 Task: Look for products in the category "Superfoods" from Neocell only.
Action: Mouse moved to (268, 126)
Screenshot: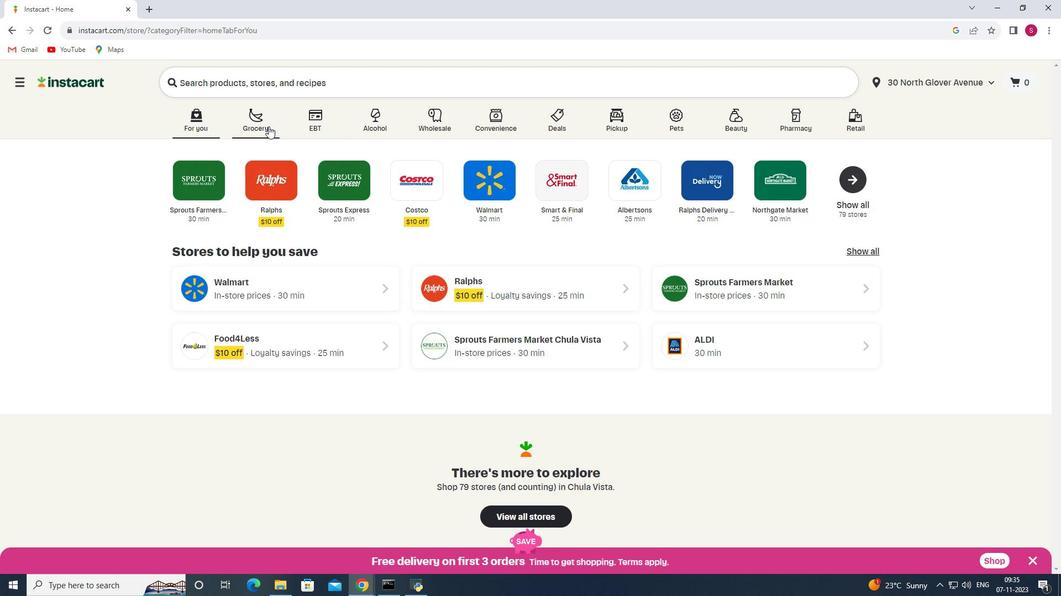 
Action: Mouse pressed left at (268, 126)
Screenshot: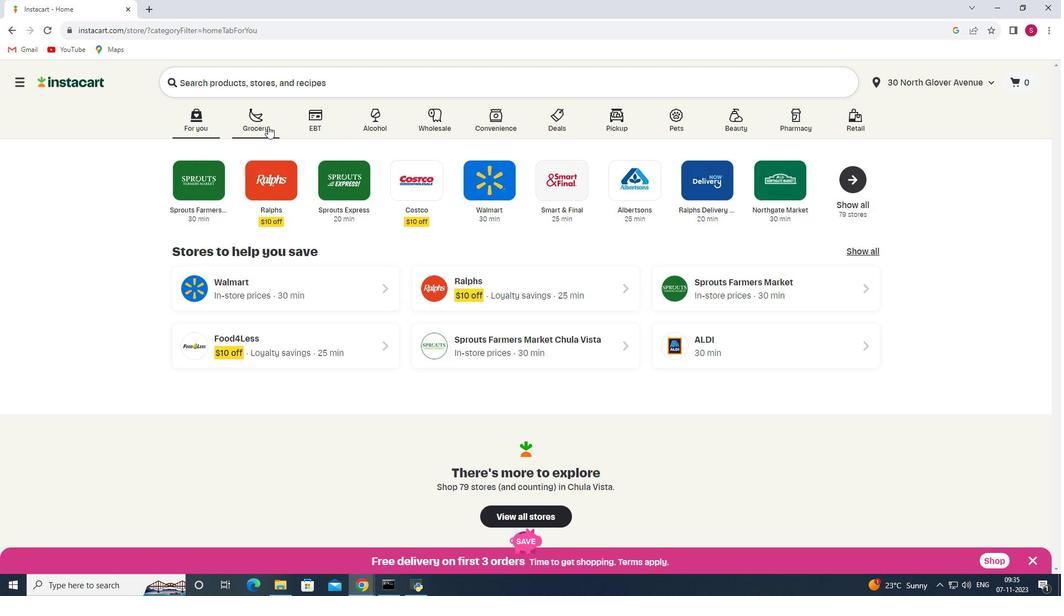 
Action: Mouse moved to (262, 313)
Screenshot: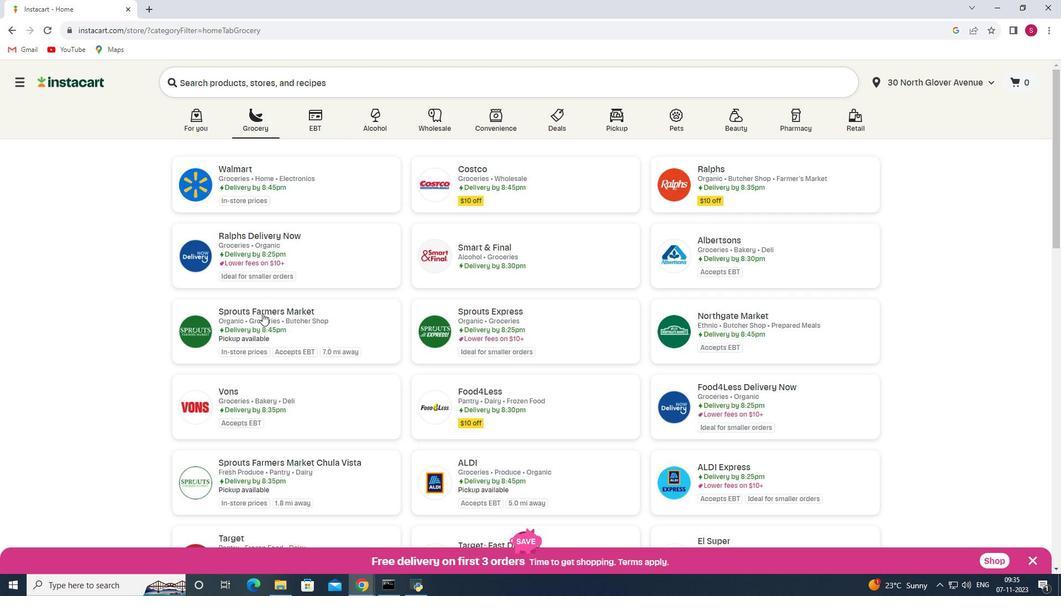 
Action: Mouse pressed left at (262, 313)
Screenshot: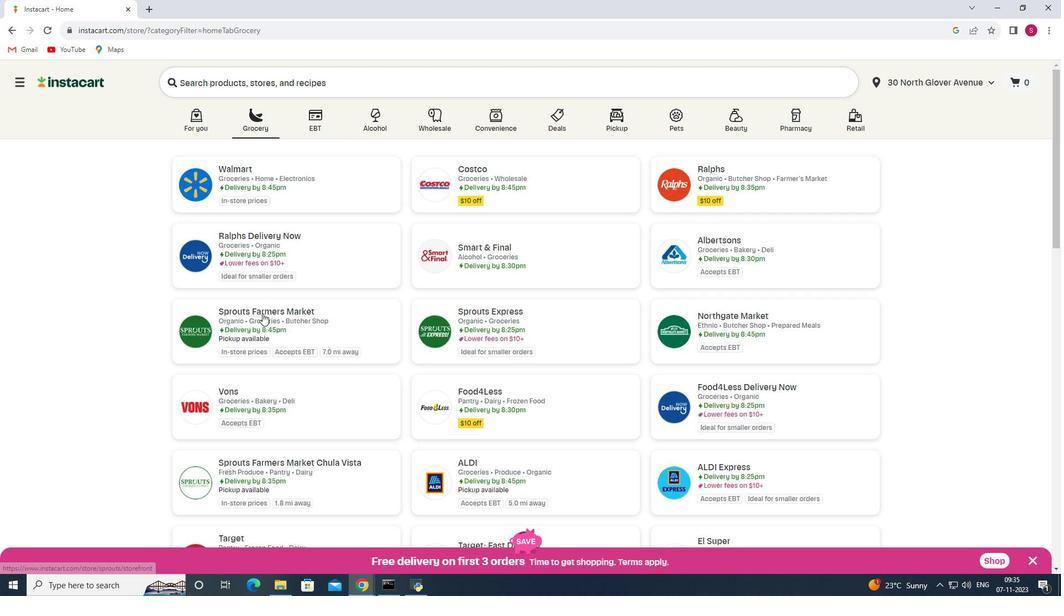 
Action: Mouse moved to (98, 346)
Screenshot: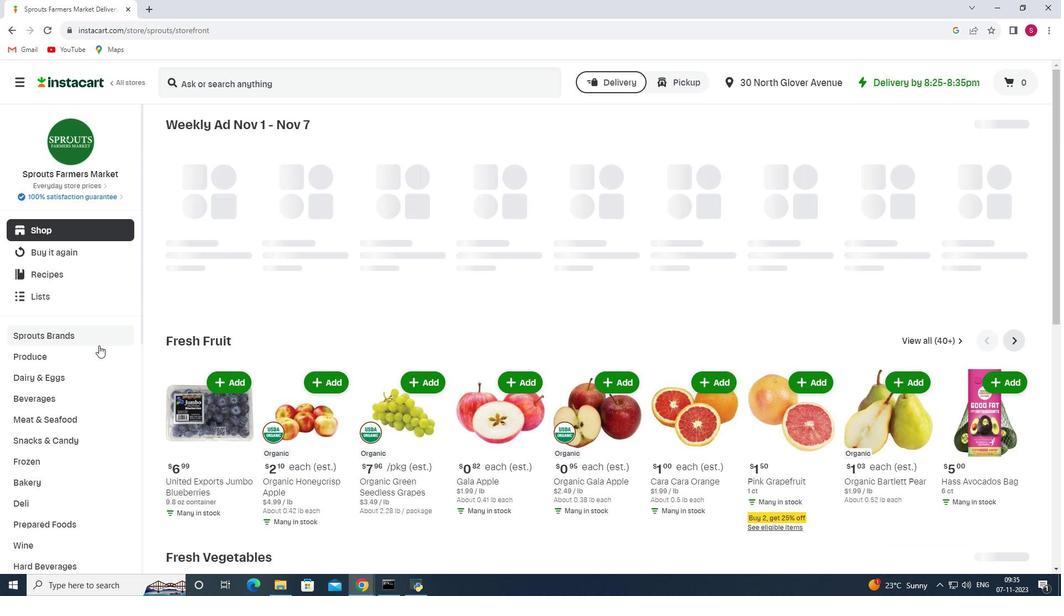 
Action: Mouse scrolled (98, 345) with delta (0, 0)
Screenshot: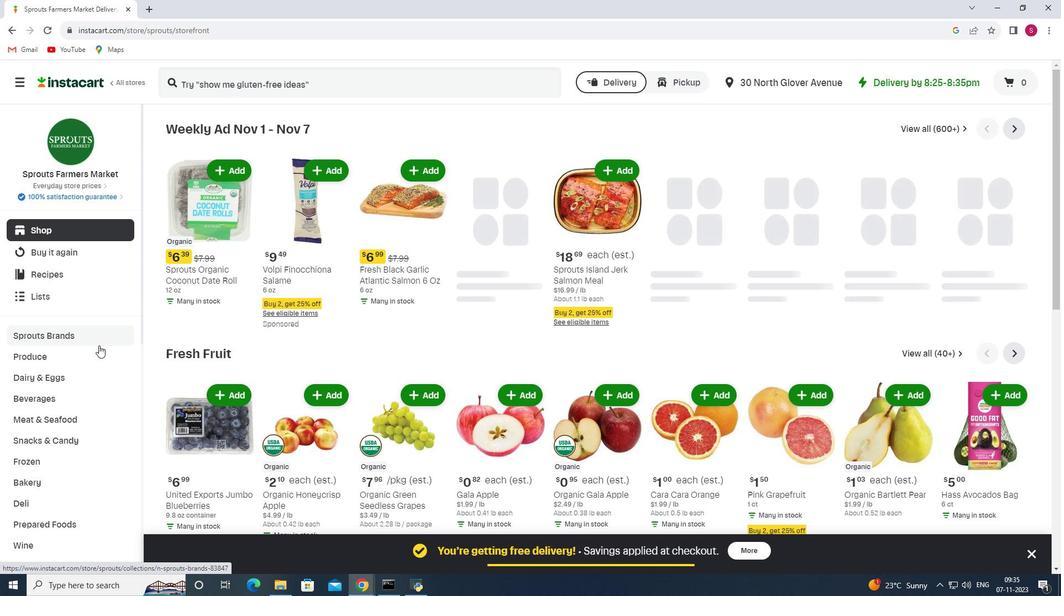 
Action: Mouse scrolled (98, 345) with delta (0, 0)
Screenshot: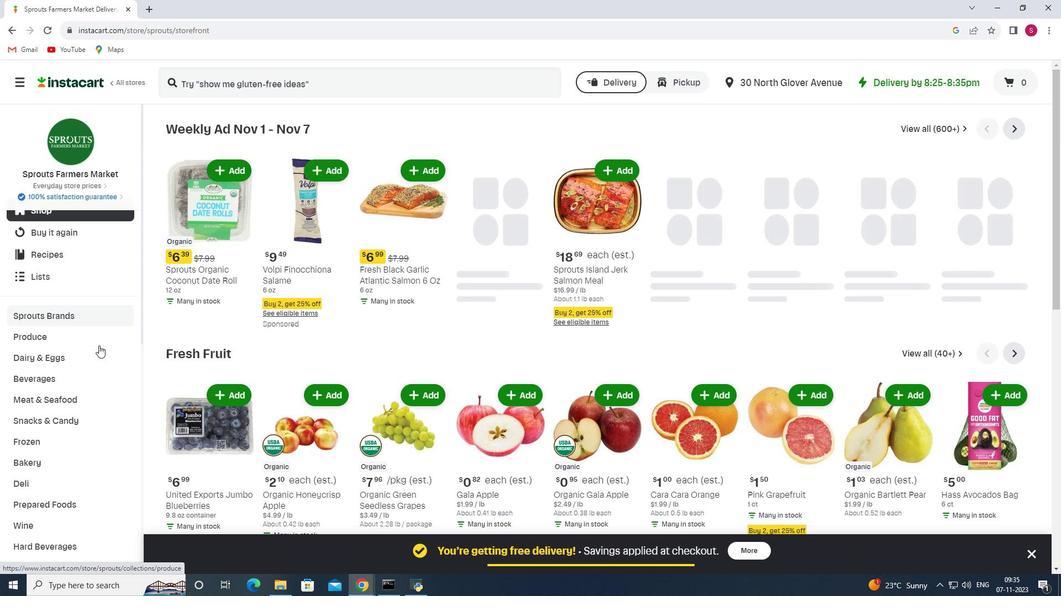 
Action: Mouse scrolled (98, 345) with delta (0, 0)
Screenshot: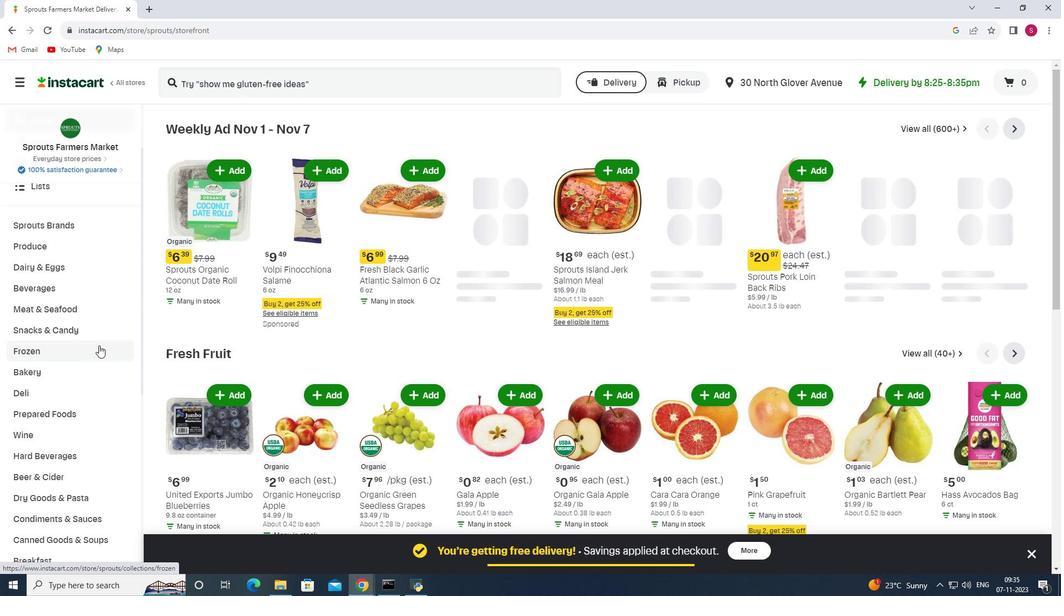 
Action: Mouse scrolled (98, 345) with delta (0, 0)
Screenshot: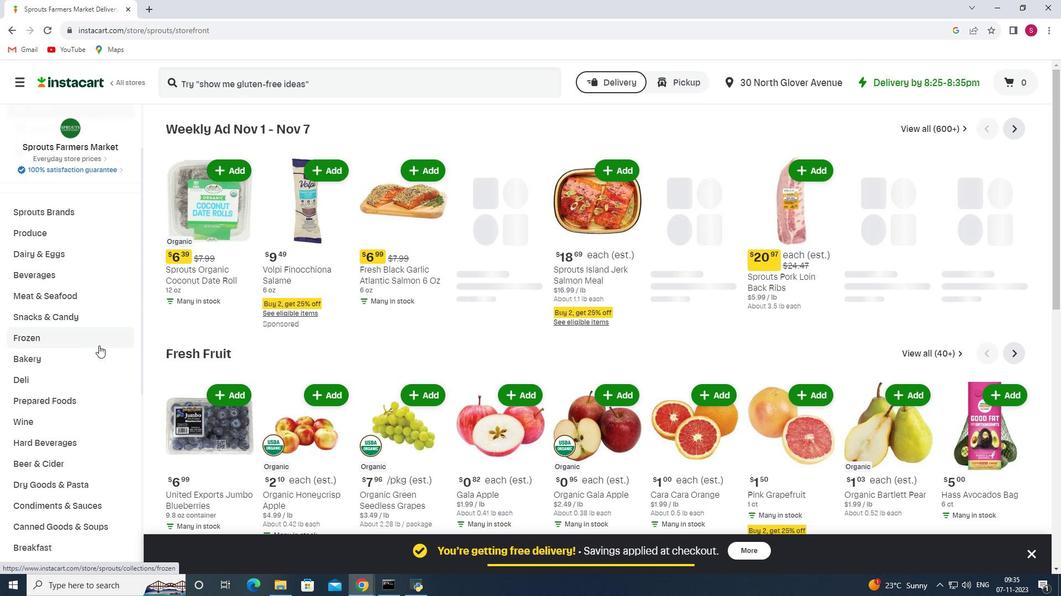 
Action: Mouse scrolled (98, 345) with delta (0, 0)
Screenshot: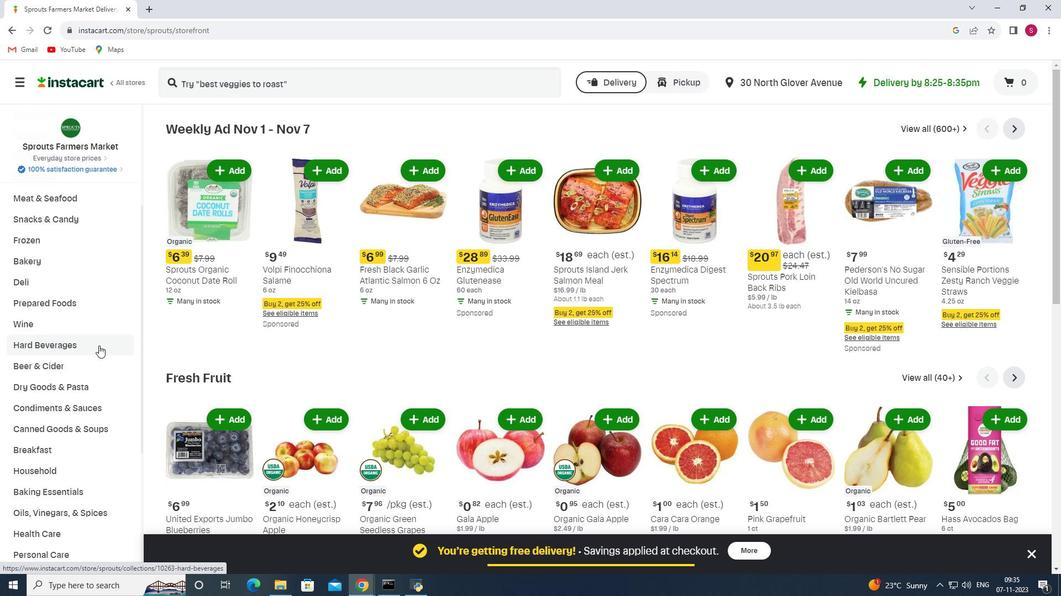
Action: Mouse scrolled (98, 345) with delta (0, 0)
Screenshot: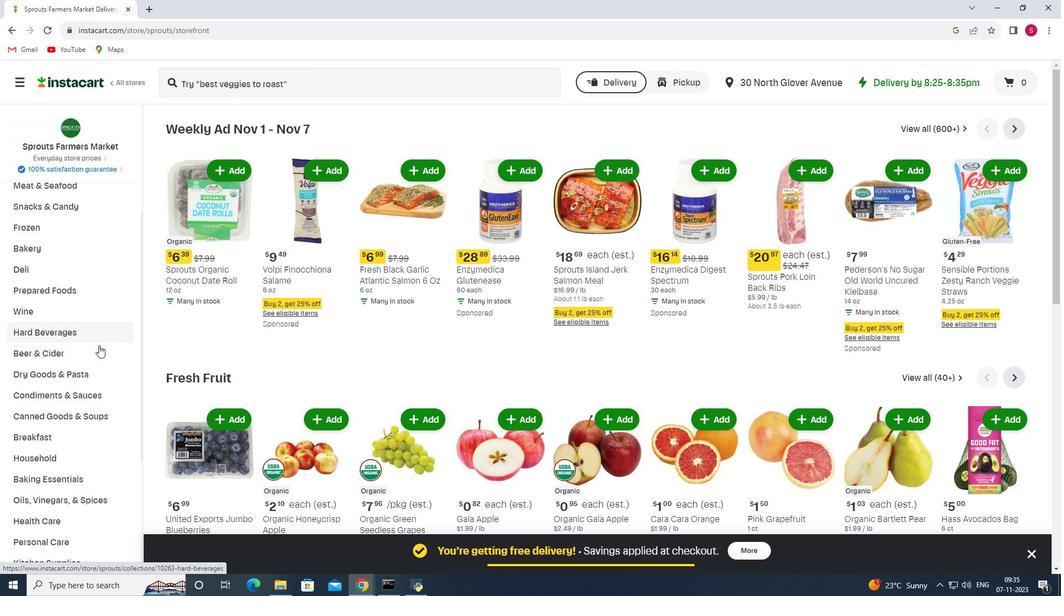 
Action: Mouse moved to (71, 426)
Screenshot: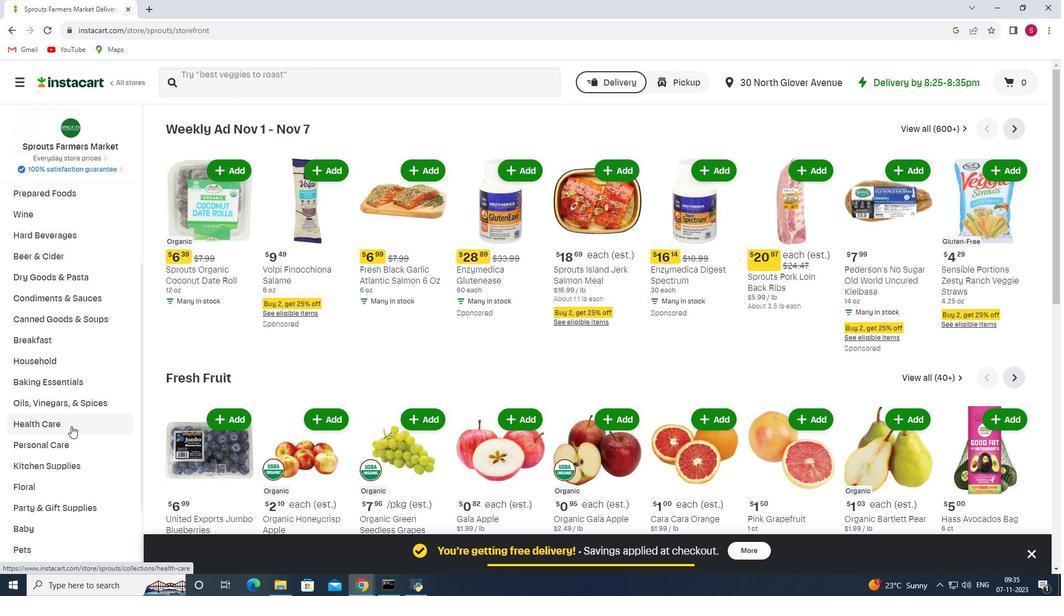 
Action: Mouse pressed left at (71, 426)
Screenshot: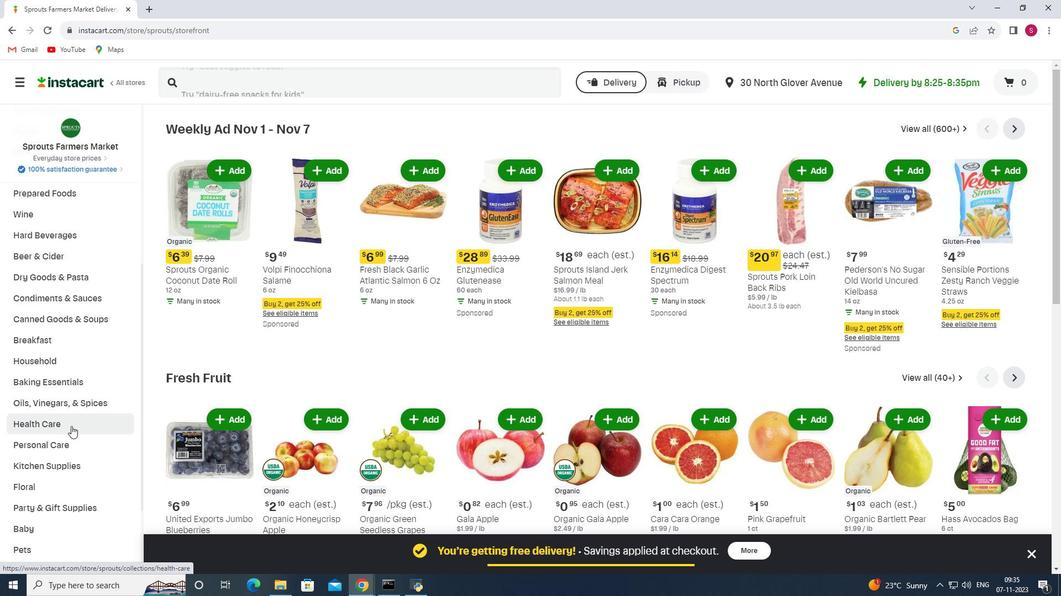 
Action: Mouse moved to (392, 154)
Screenshot: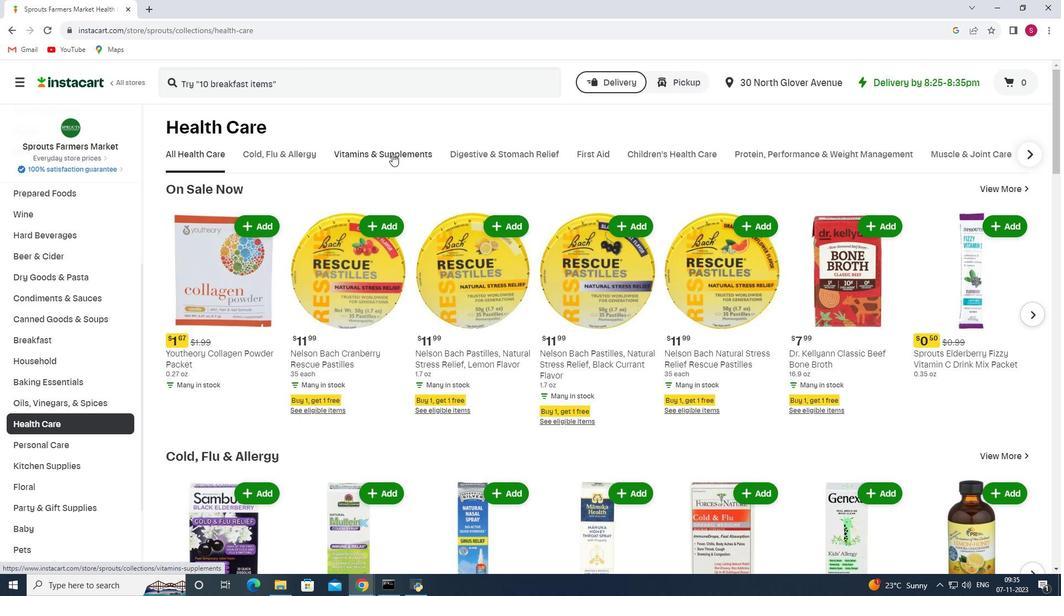 
Action: Mouse pressed left at (392, 154)
Screenshot: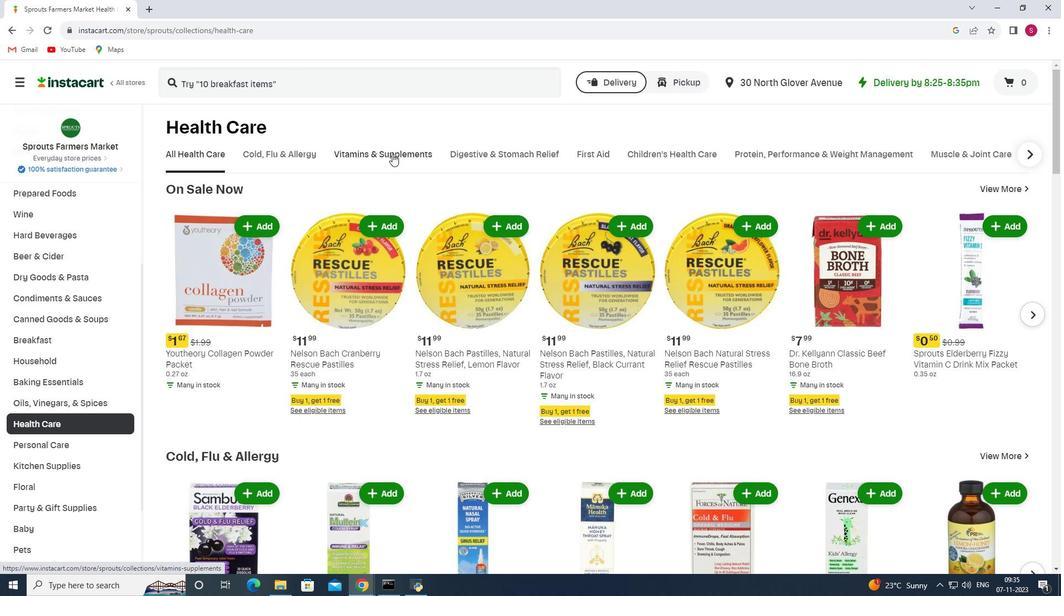 
Action: Mouse moved to (420, 206)
Screenshot: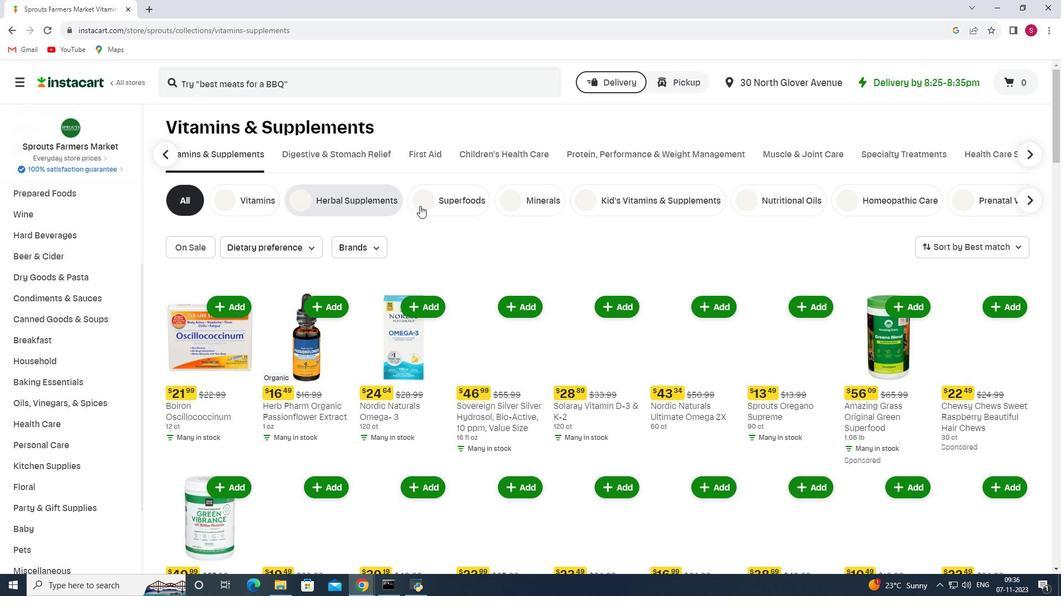 
Action: Mouse pressed left at (420, 206)
Screenshot: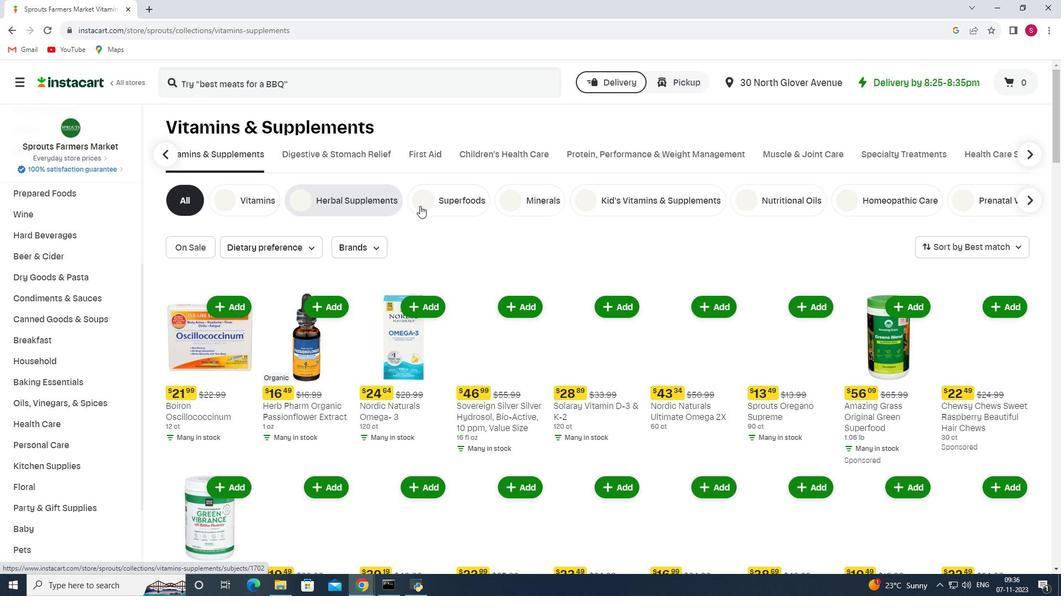 
Action: Mouse moved to (370, 250)
Screenshot: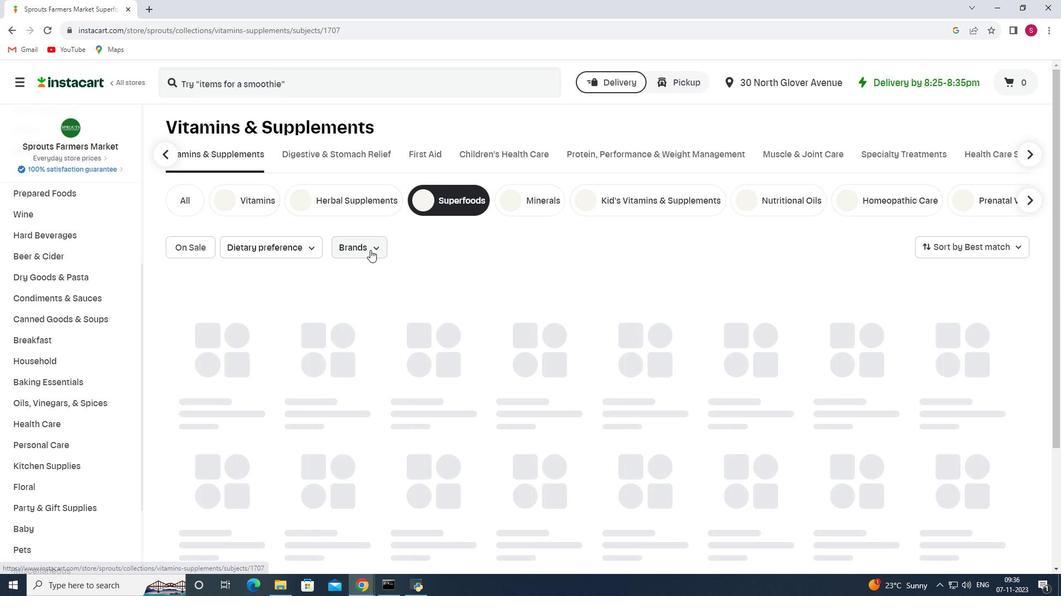 
Action: Mouse pressed left at (370, 250)
Screenshot: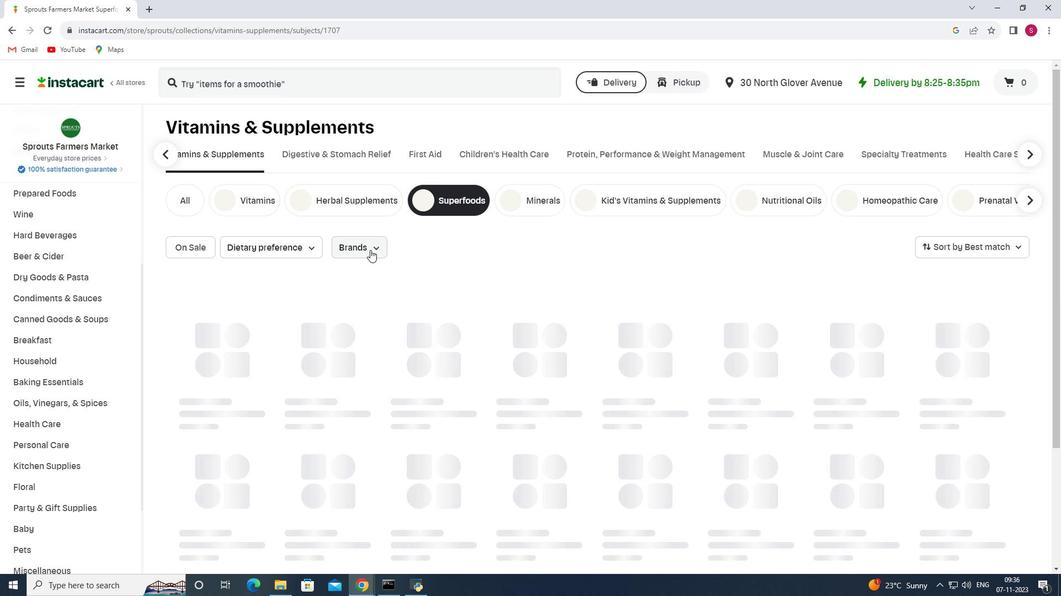 
Action: Mouse moved to (382, 287)
Screenshot: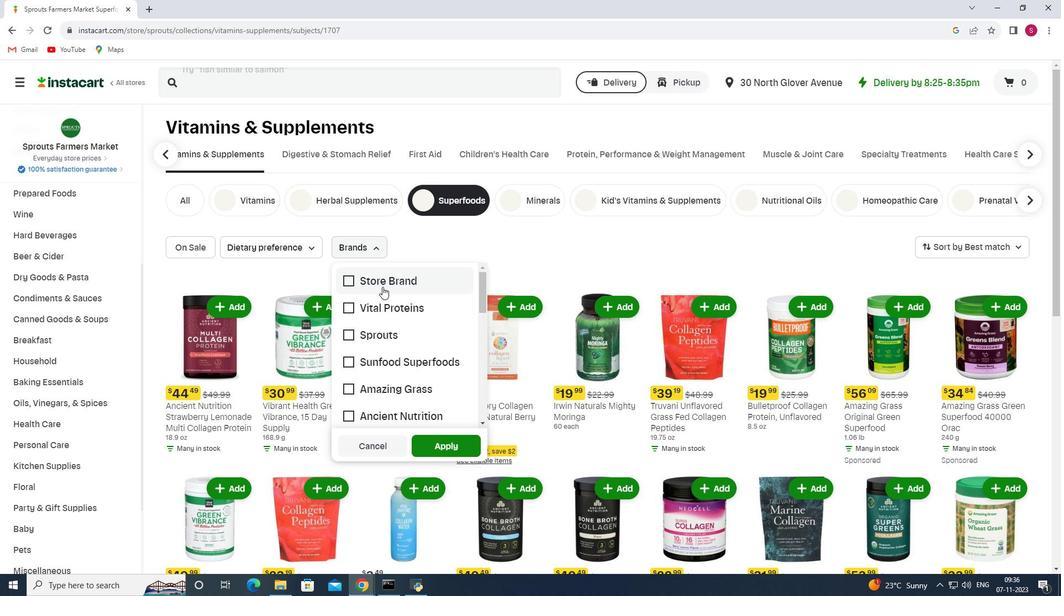
Action: Mouse scrolled (382, 286) with delta (0, 0)
Screenshot: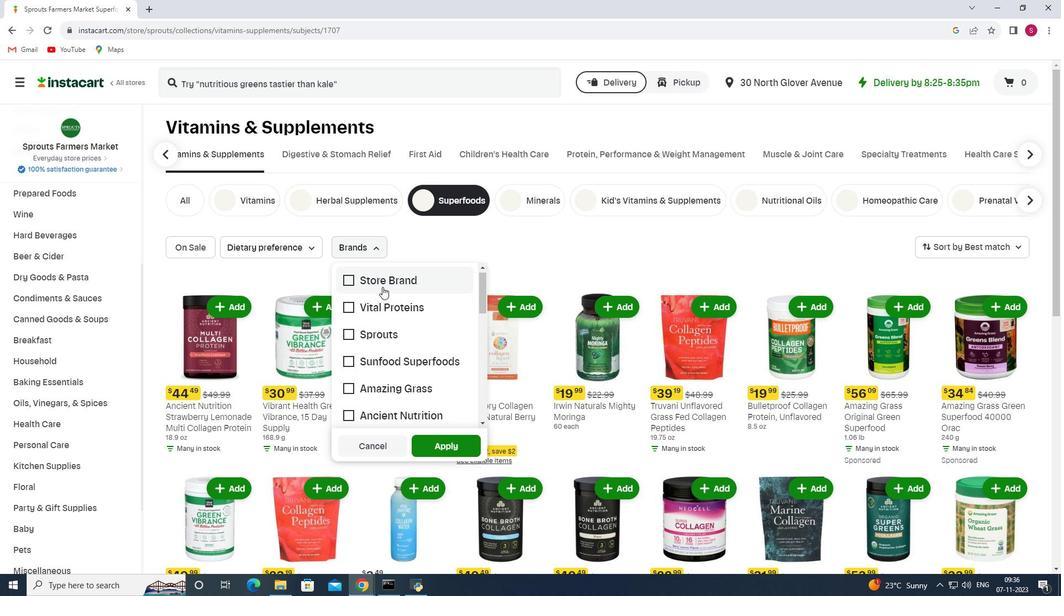 
Action: Mouse scrolled (382, 286) with delta (0, 0)
Screenshot: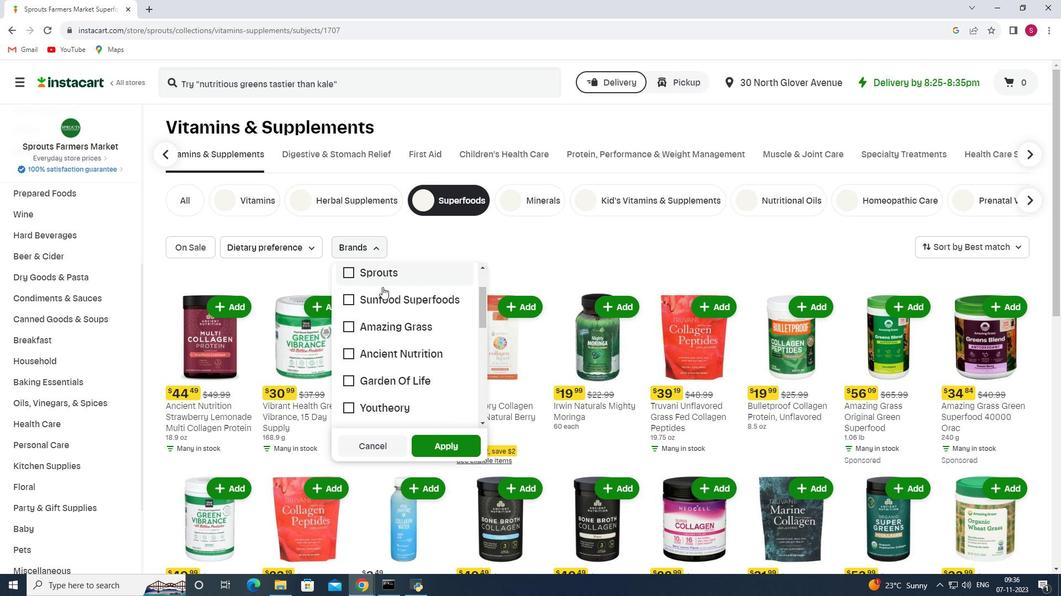 
Action: Mouse moved to (382, 292)
Screenshot: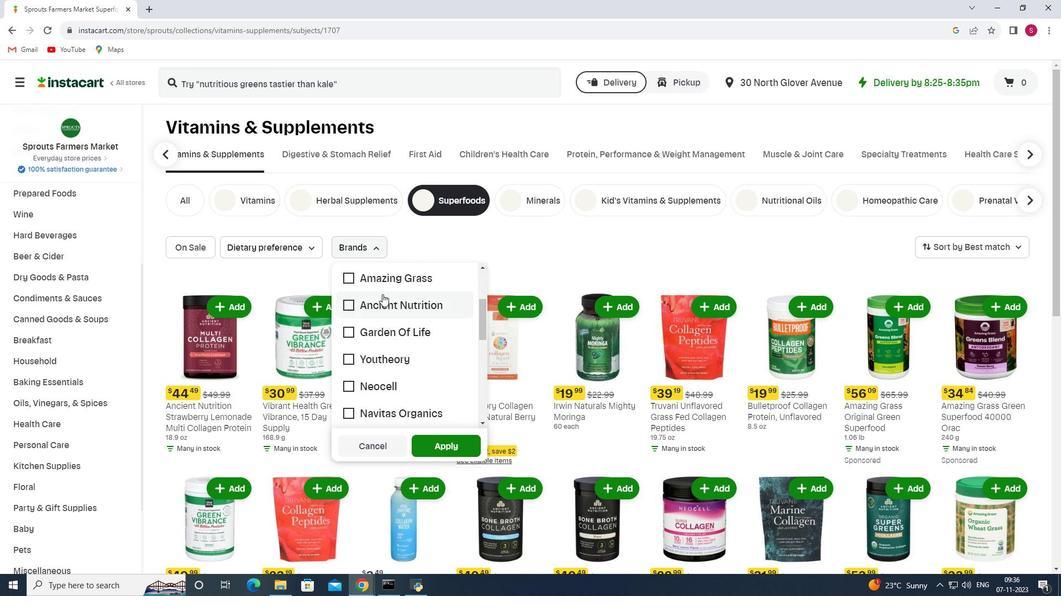 
Action: Mouse scrolled (382, 292) with delta (0, 0)
Screenshot: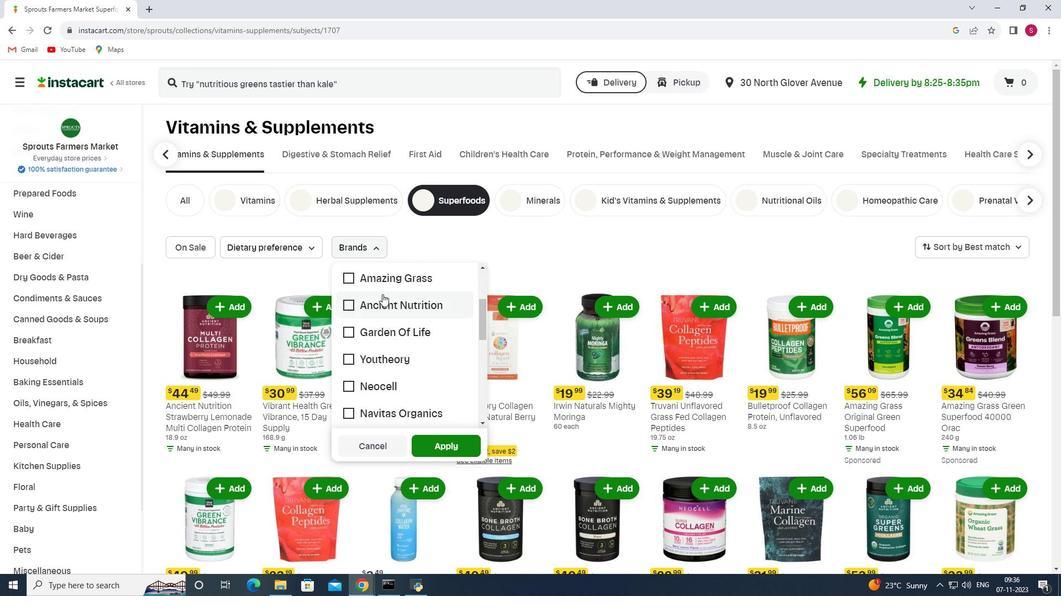 
Action: Mouse moved to (369, 333)
Screenshot: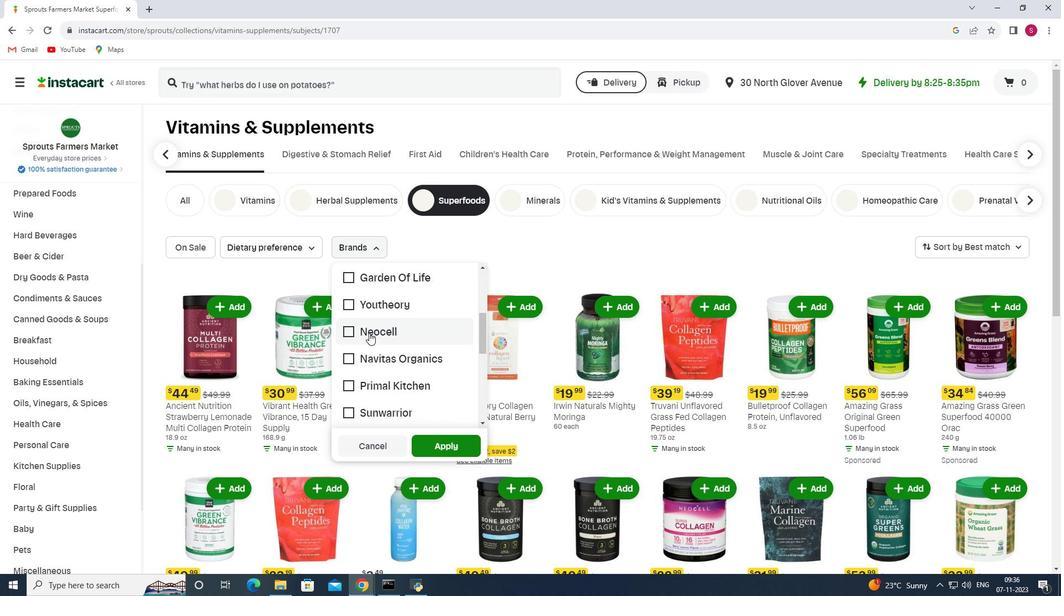 
Action: Mouse pressed left at (369, 333)
Screenshot: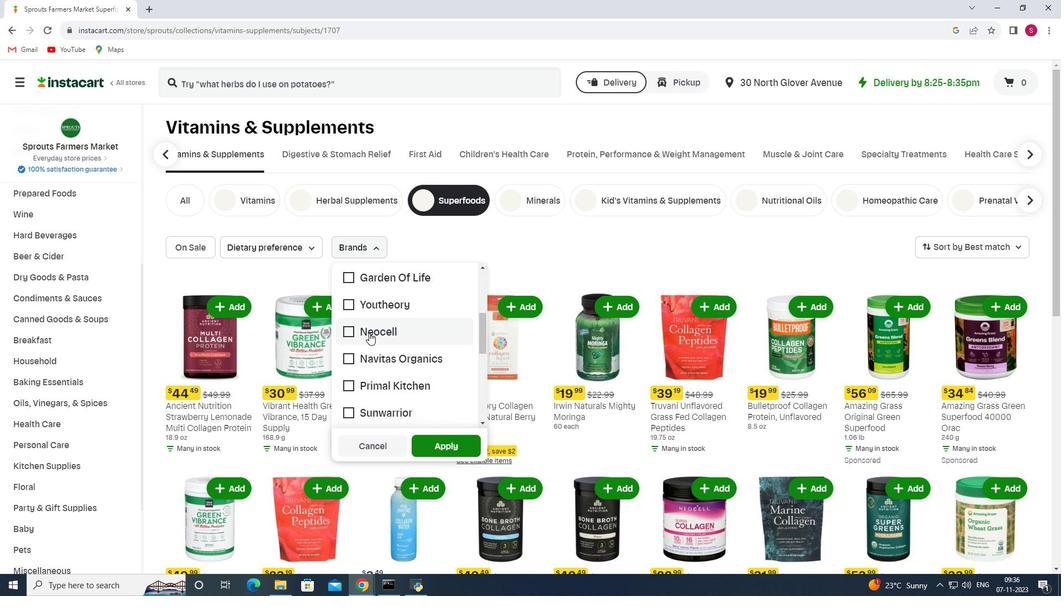
Action: Mouse moved to (465, 444)
Screenshot: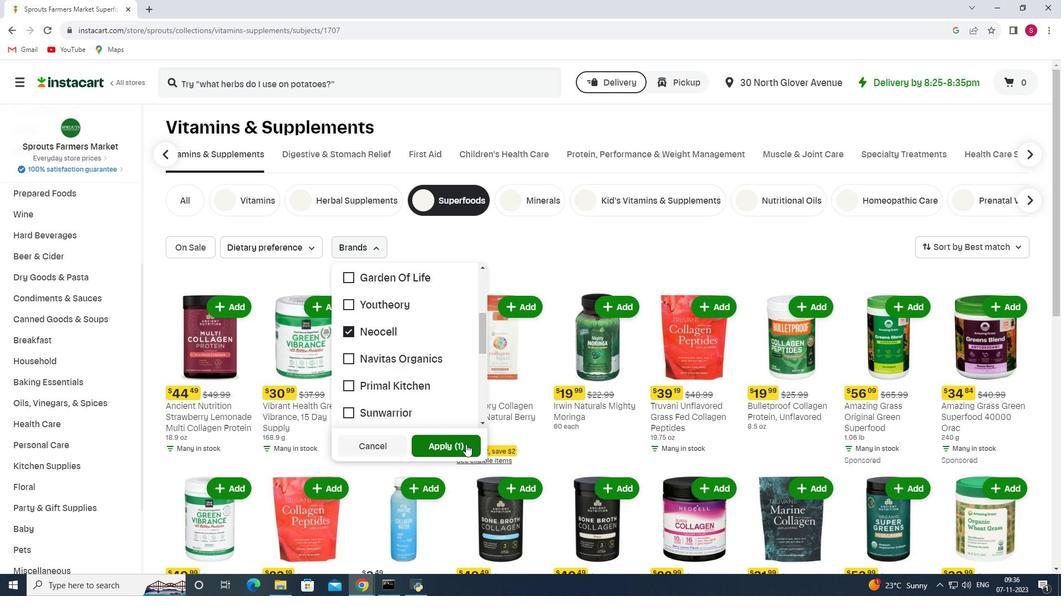 
Action: Mouse pressed left at (465, 444)
Screenshot: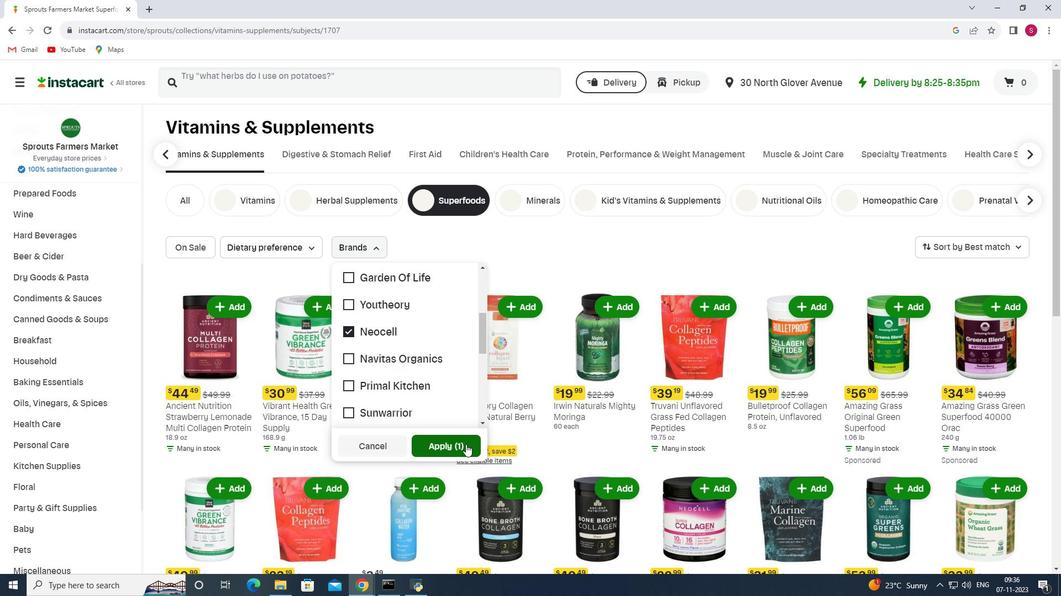 
Action: Mouse moved to (462, 442)
Screenshot: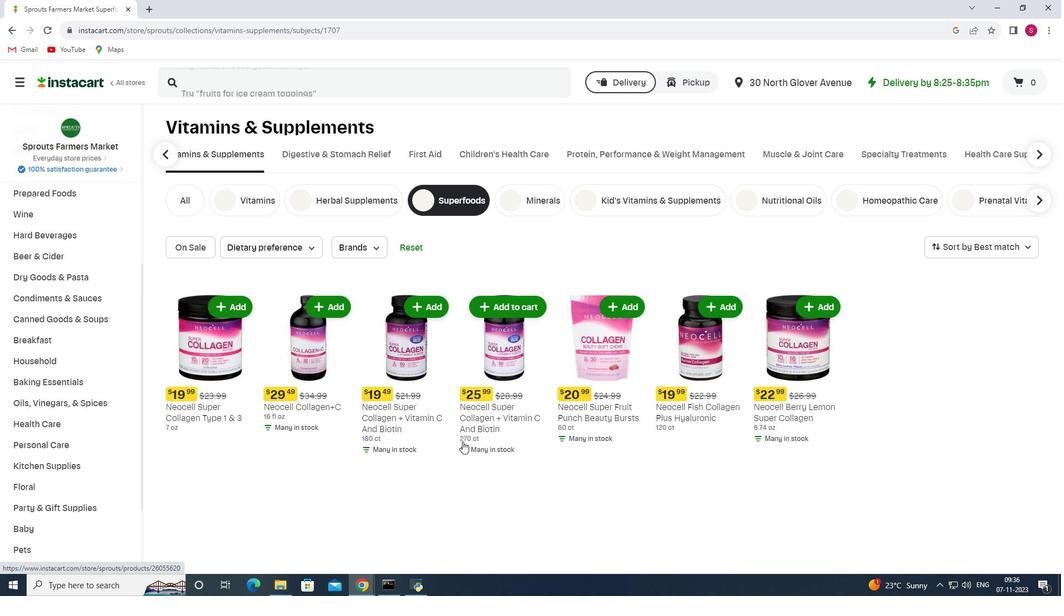 
